 Task: Create Card Financial Audit Preparation in Board Knowledge Management Best Practices to Workspace Business Coaching. Create Card Mobile Device Review in Board Market Opportunity Identification to Workspace Business Coaching. Create Card Financial Audit Preparation in Board Social Media Influencer Takeover Campaign Creation and Management to Workspace Business Coaching
Action: Mouse moved to (83, 299)
Screenshot: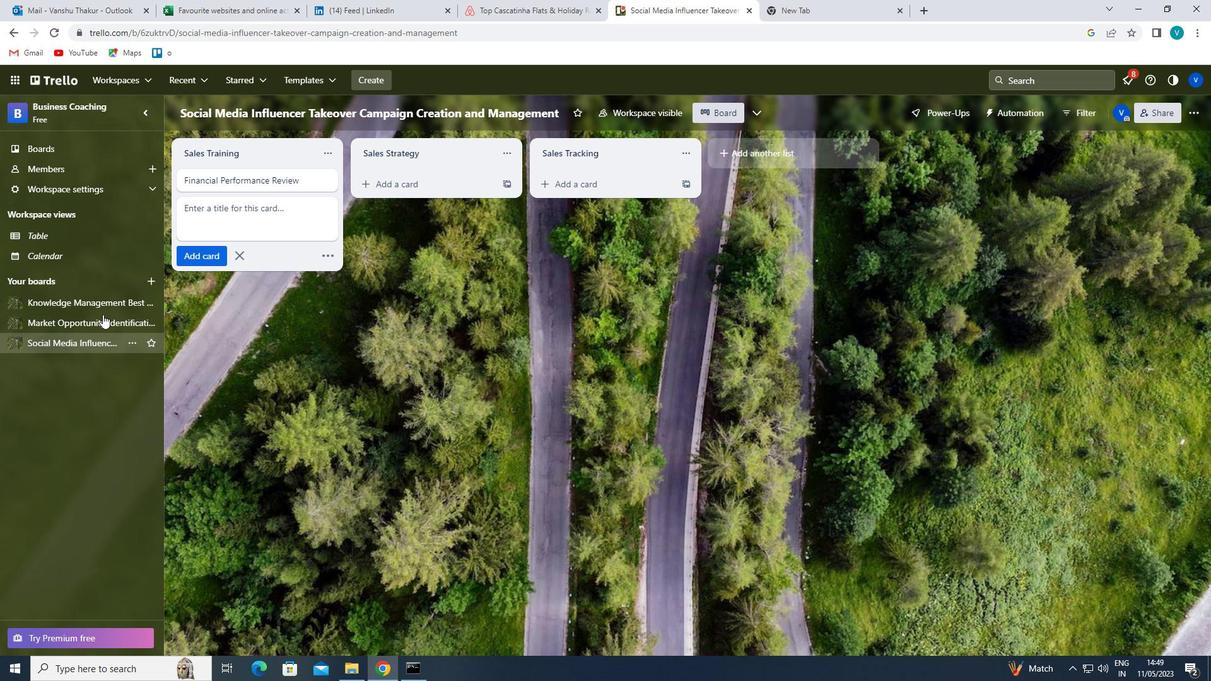 
Action: Mouse pressed left at (83, 299)
Screenshot: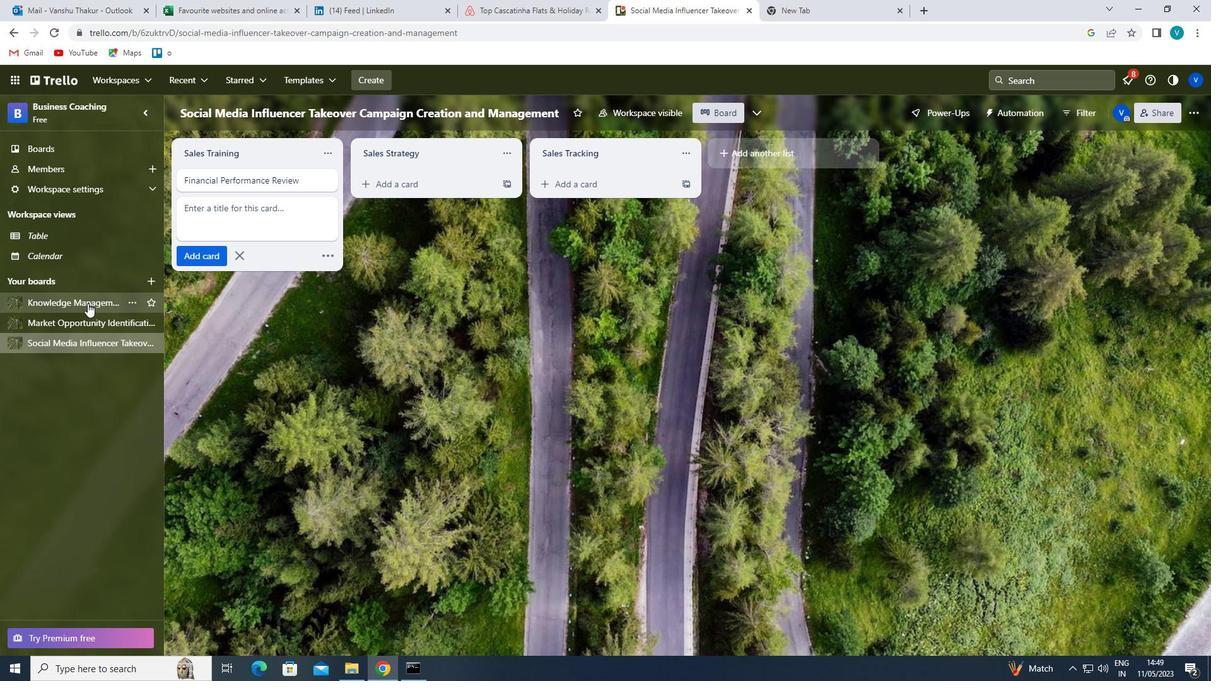 
Action: Mouse moved to (403, 177)
Screenshot: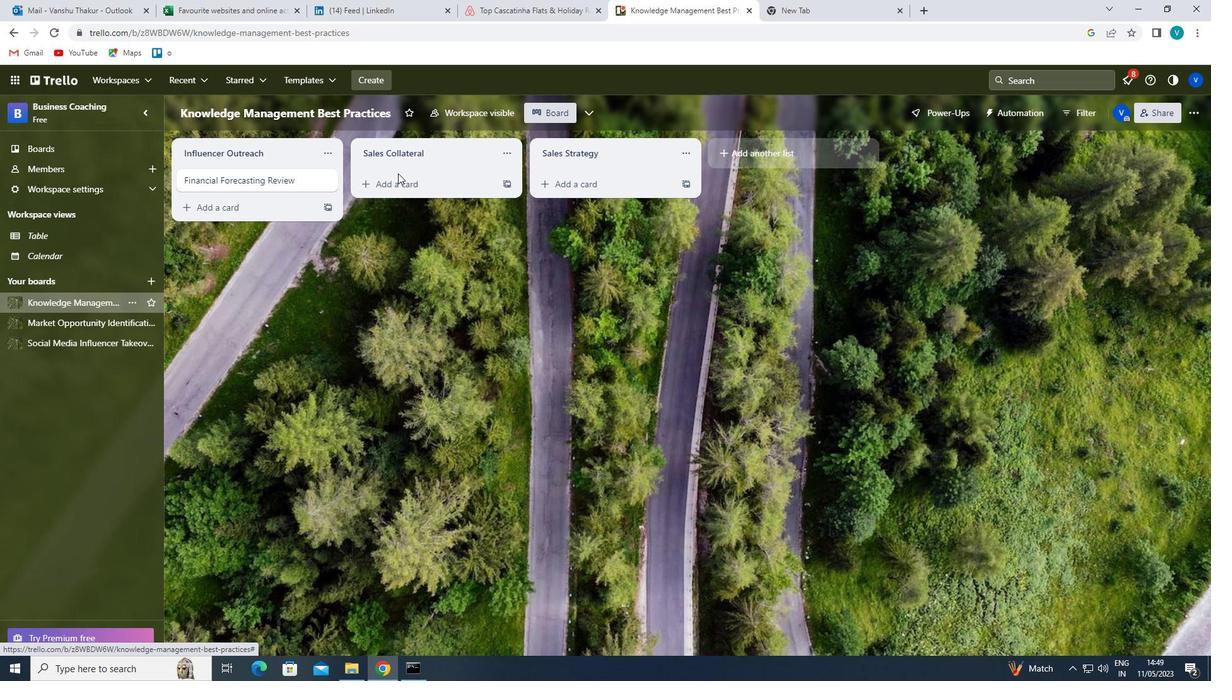 
Action: Mouse pressed left at (403, 177)
Screenshot: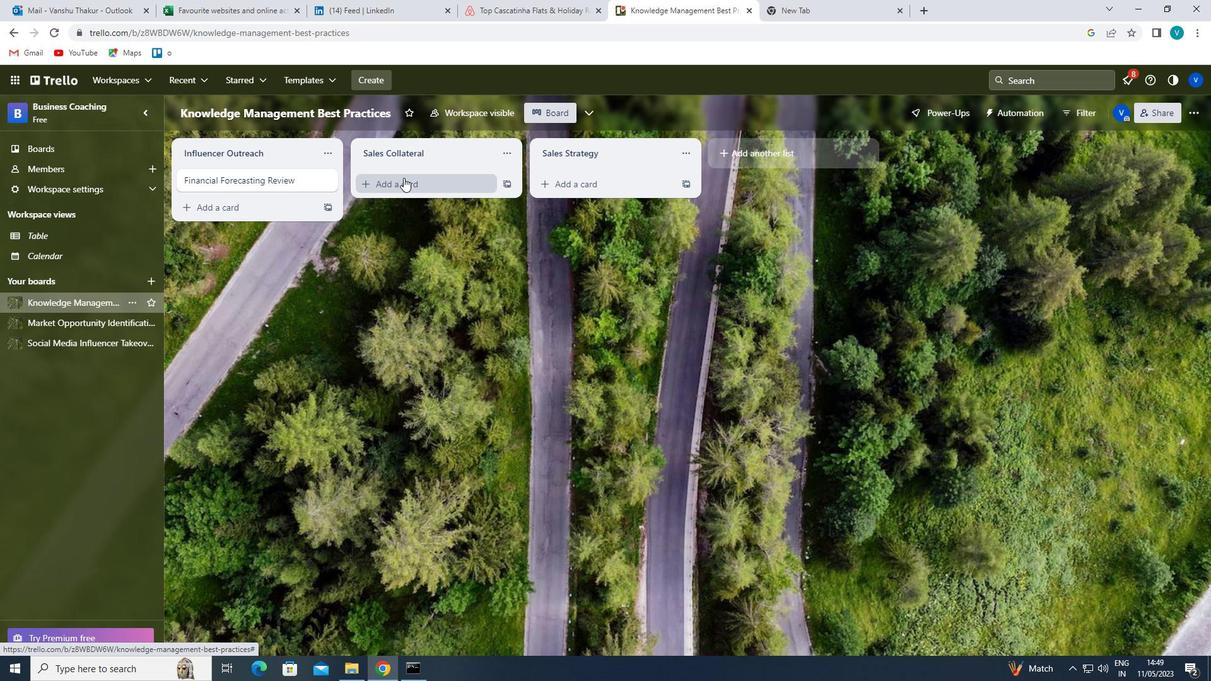 
Action: Key pressed <Key.shift>FINANCIAL<Key.space><Key.shift>AUDIT<Key.space><Key.shift>PREPARATION<Key.enter>
Screenshot: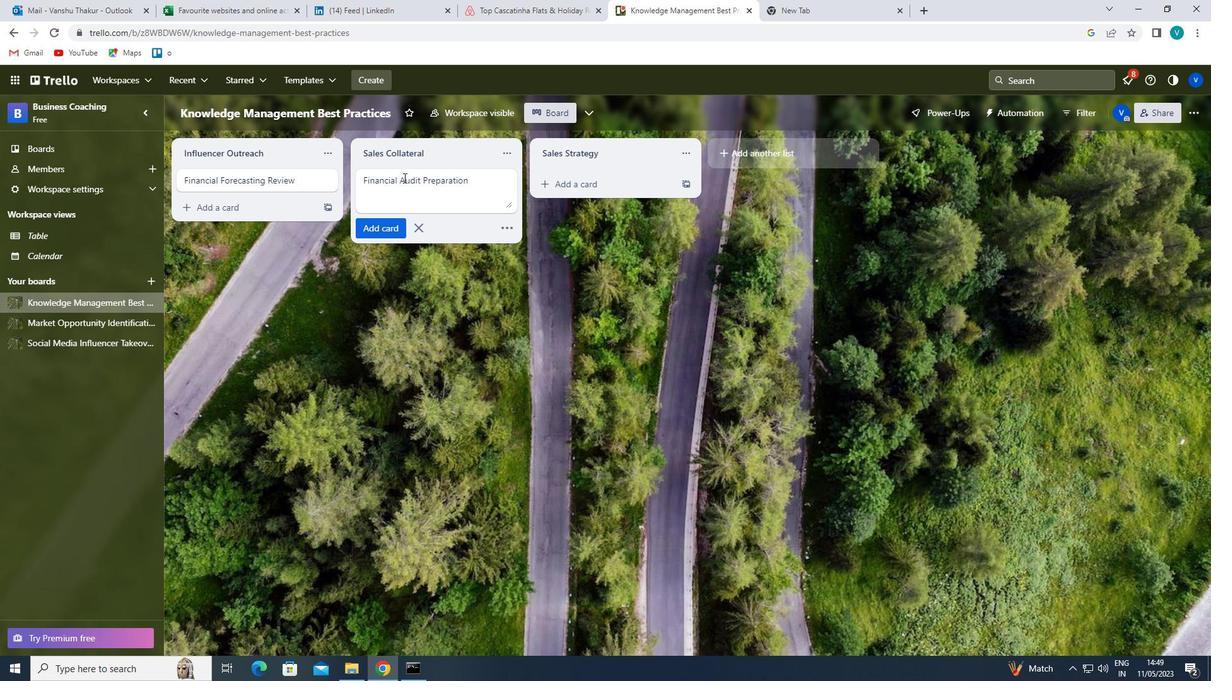 
Action: Mouse moved to (82, 316)
Screenshot: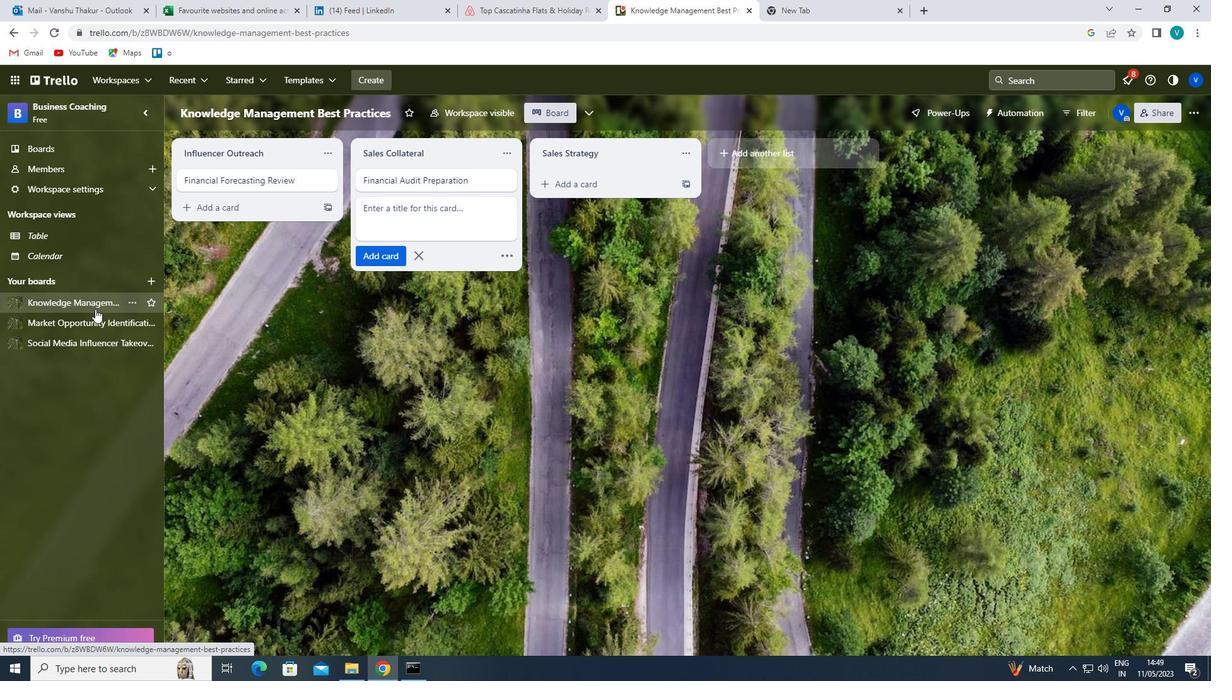 
Action: Mouse pressed left at (82, 316)
Screenshot: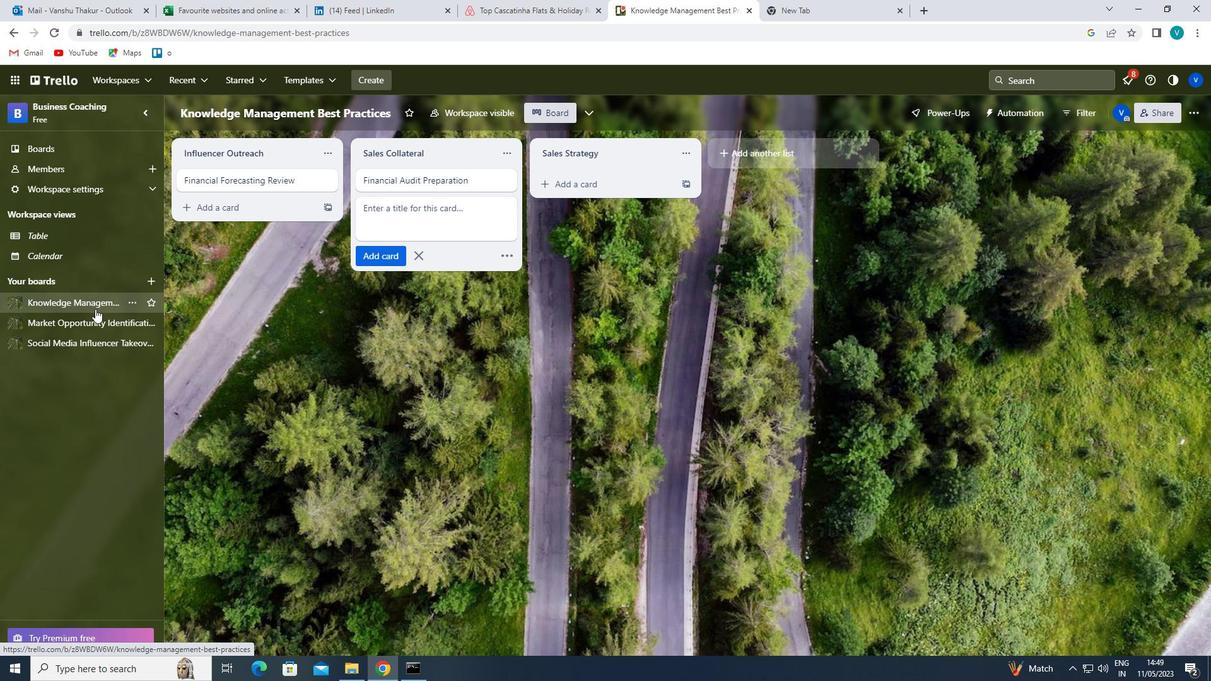 
Action: Mouse moved to (420, 182)
Screenshot: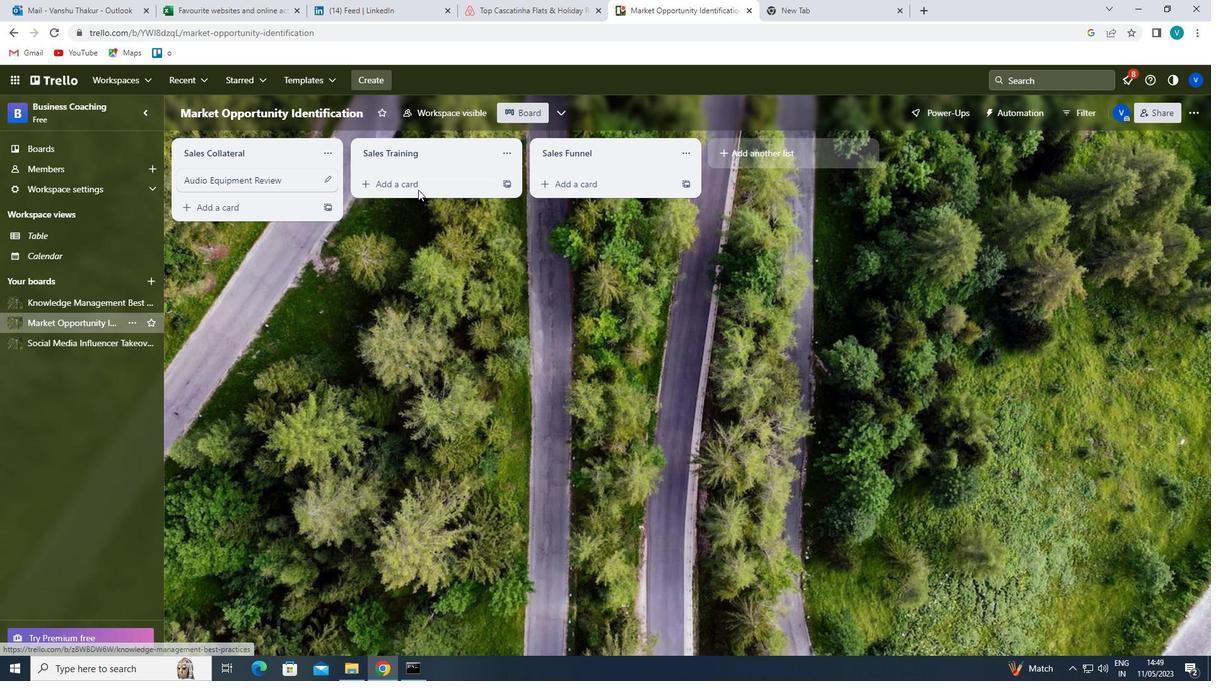 
Action: Mouse pressed left at (420, 182)
Screenshot: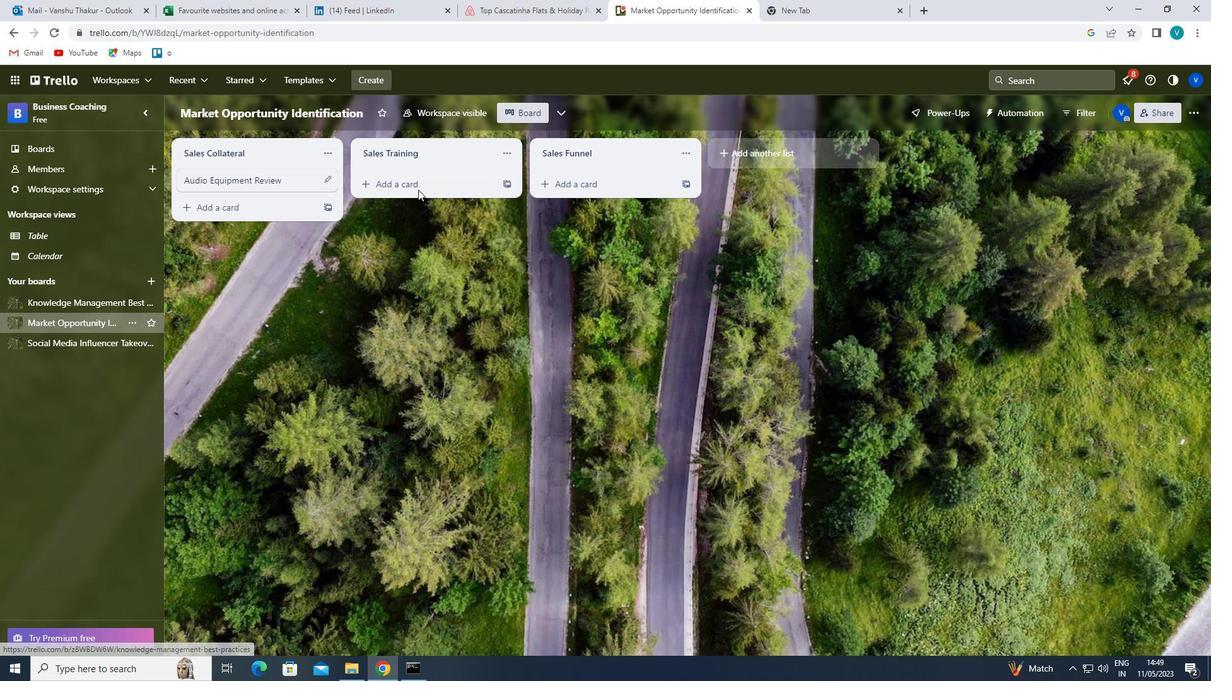 
Action: Key pressed <Key.shift>MOBILE<Key.space><Key.shift>DEVICE<Key.space><Key.shift>REVIEW
Screenshot: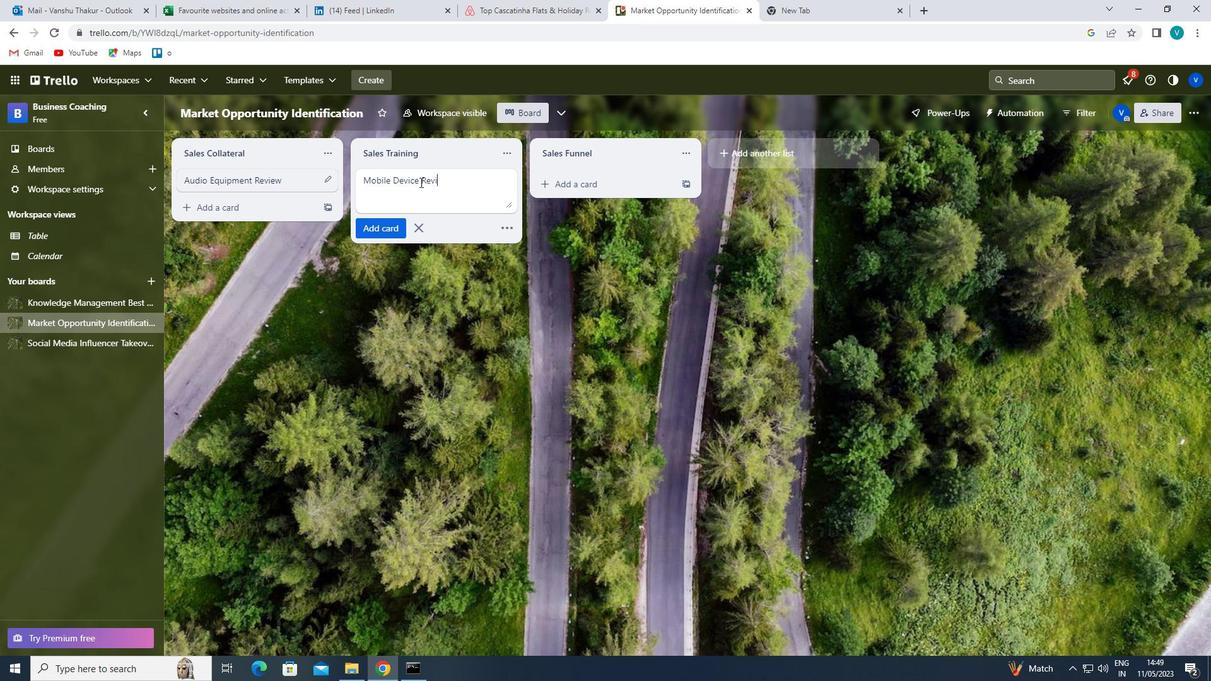 
Action: Mouse moved to (439, 206)
Screenshot: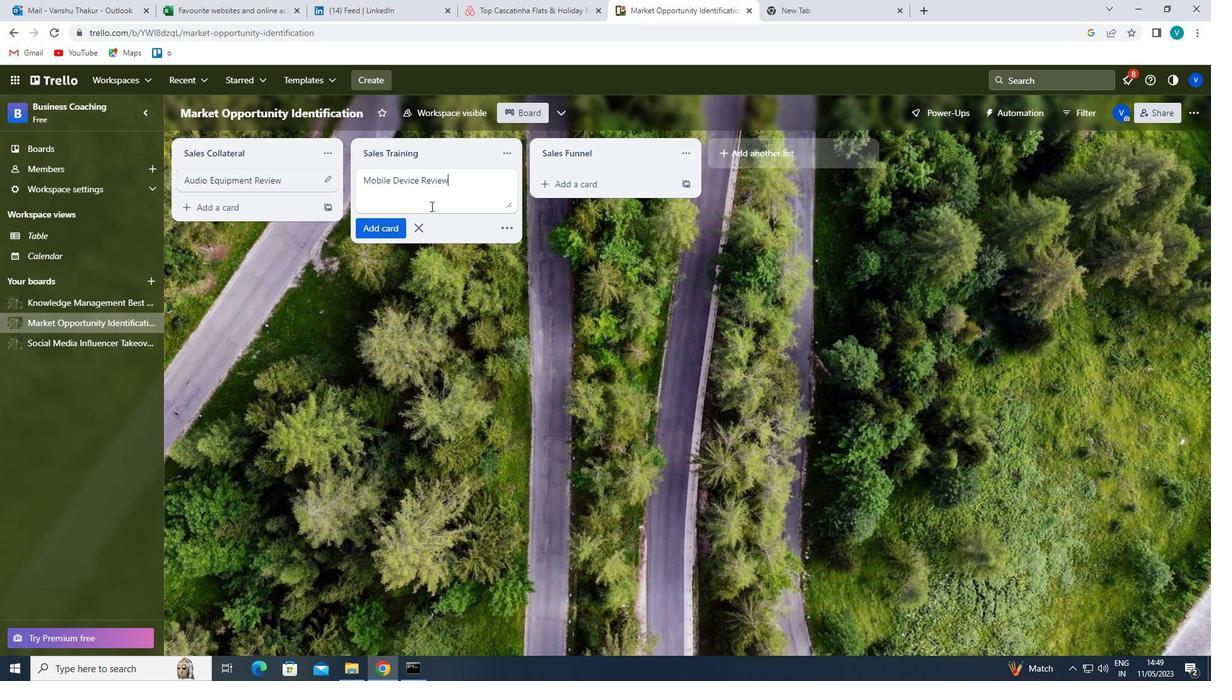 
Action: Key pressed <Key.enter>
Screenshot: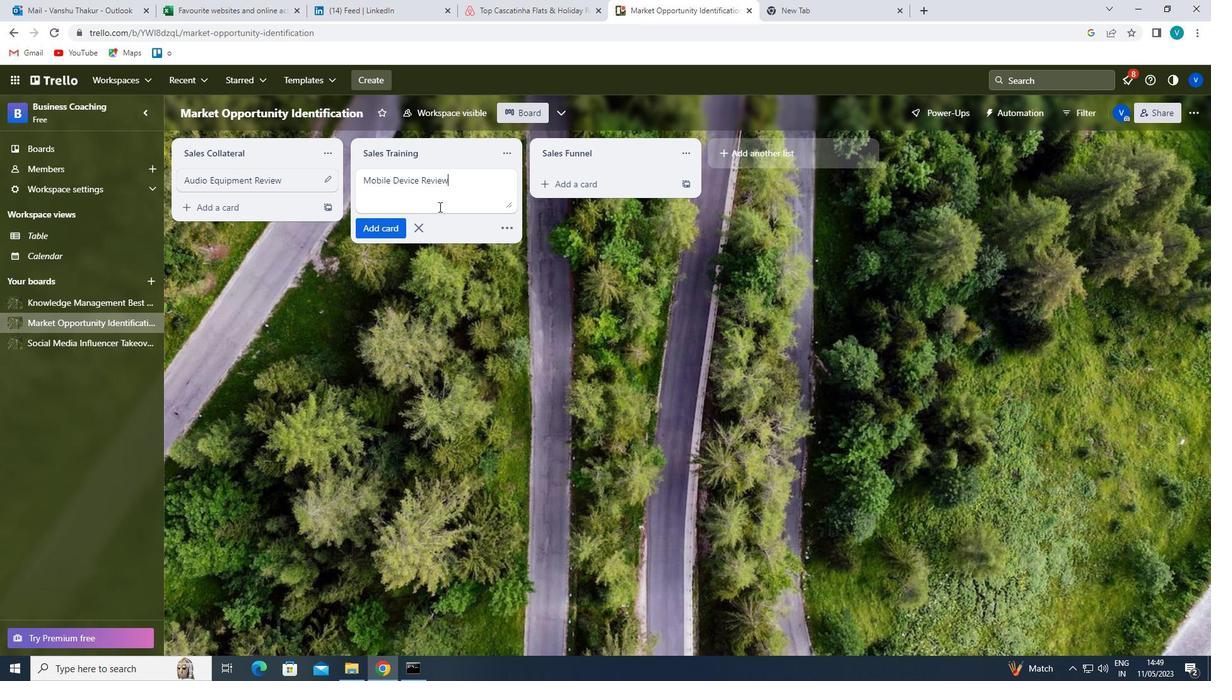 
Action: Mouse moved to (42, 342)
Screenshot: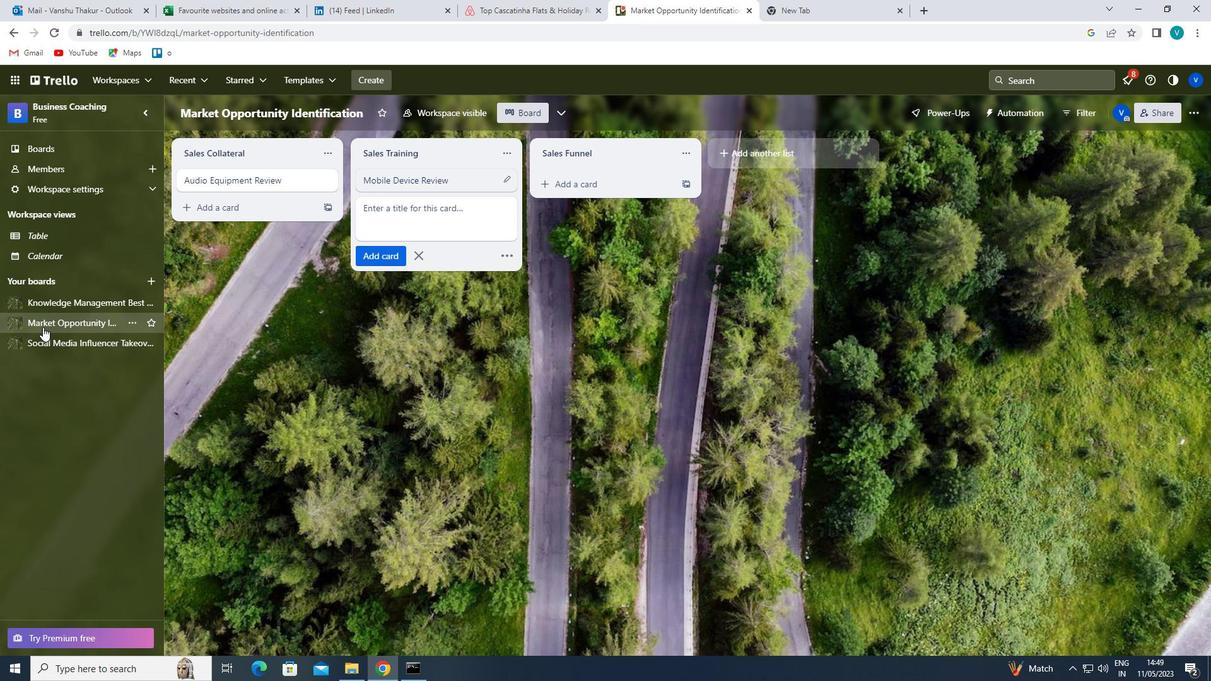 
Action: Mouse pressed left at (42, 342)
Screenshot: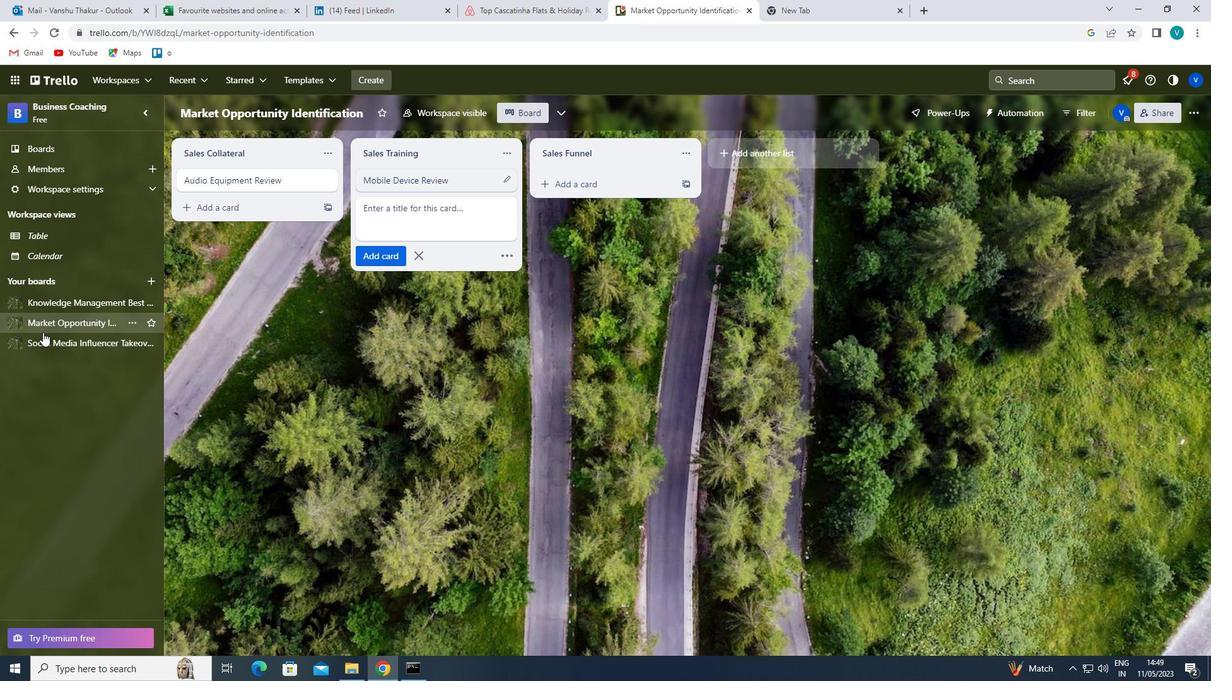 
Action: Mouse moved to (431, 184)
Screenshot: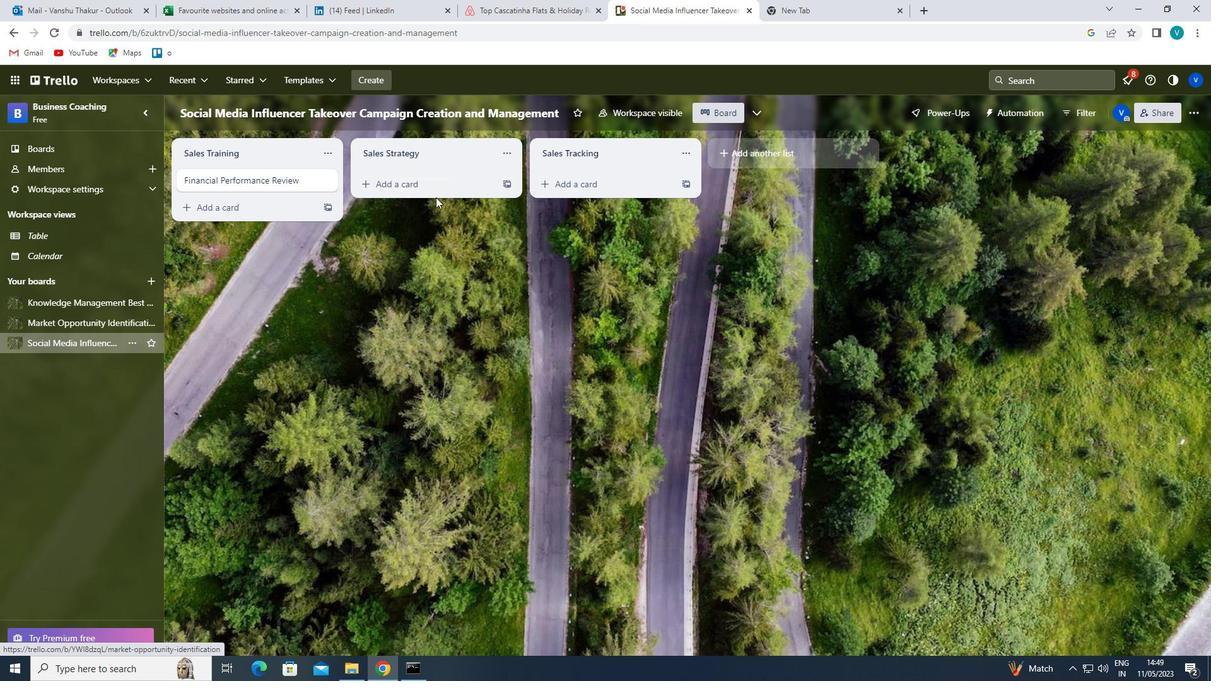 
Action: Mouse pressed left at (431, 184)
Screenshot: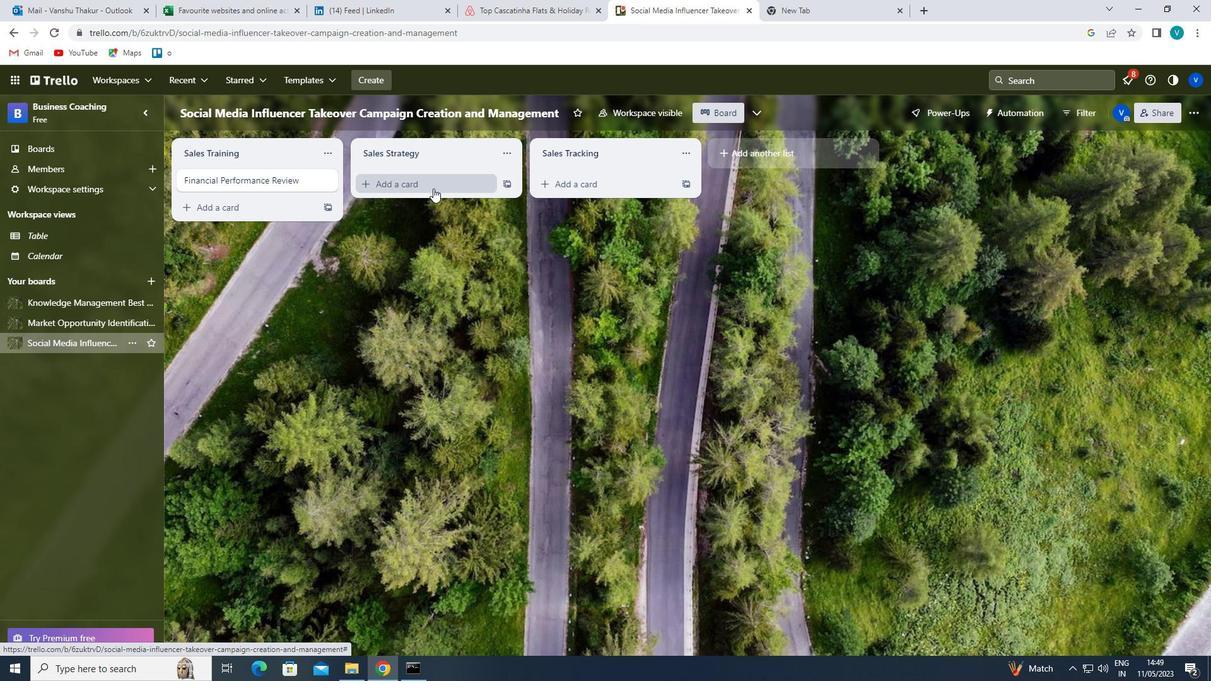 
Action: Key pressed <Key.shift>FINANCIAL<Key.space><Key.shift>AUF<Key.backspace>DIT<Key.space><Key.shift>PREPARATION<Key.enter>
Screenshot: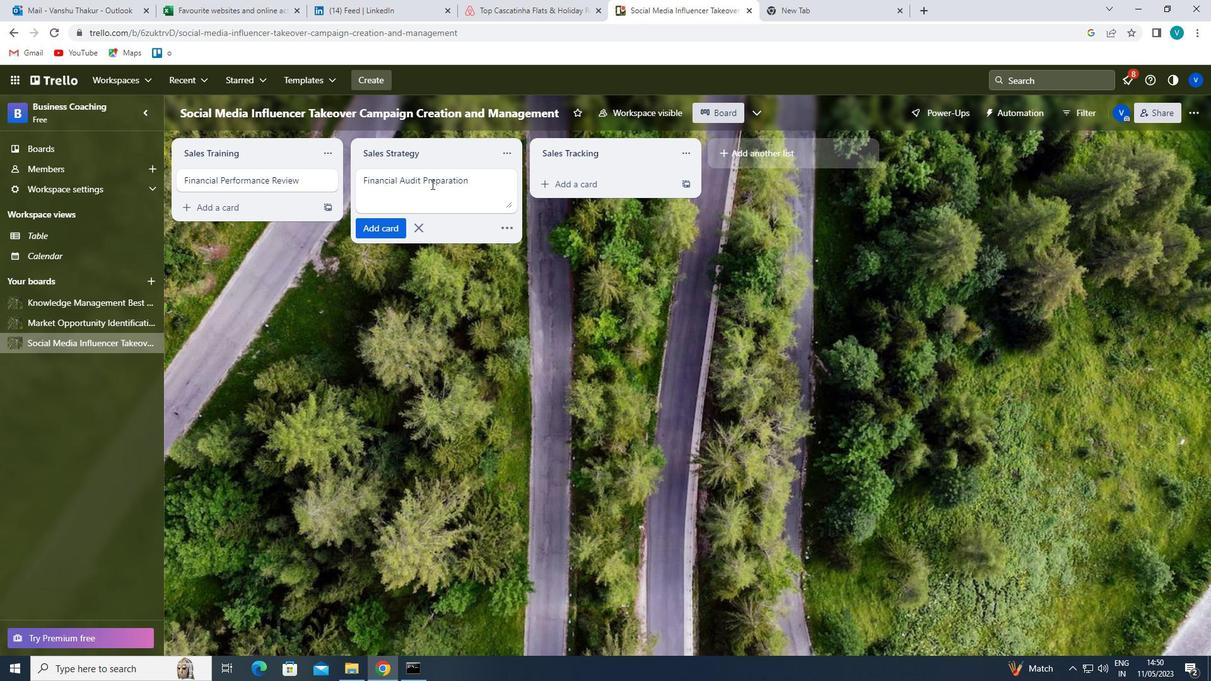 
